 Task: Open a blank google sheet and write heading  SpendSmartAdd Dates in a column and its values below  '2023-05-01, 2023-05-03, 2023-05-05, 2023-05-10, 2023-05-15, 2023-05-20, 2023-05-25 & 2023-05-31'Add Categories in next column and its values below  Groceries, Dining Out, Transportation, Entertainment, Shopping, Utilities, Health & Miscellaneous. Add Descriptions in next column and its values below  Supermarket, Restaurant, Public Transport, Movie Tickets, Clothing Store, Internet Bill, Pharmacy & Online PurchaseAdd Amountin next column and its values below  $50, $30, $10, $20, $100, $60, $40 & $50Save page BankStmts logbookbook
Action: Mouse moved to (974, 64)
Screenshot: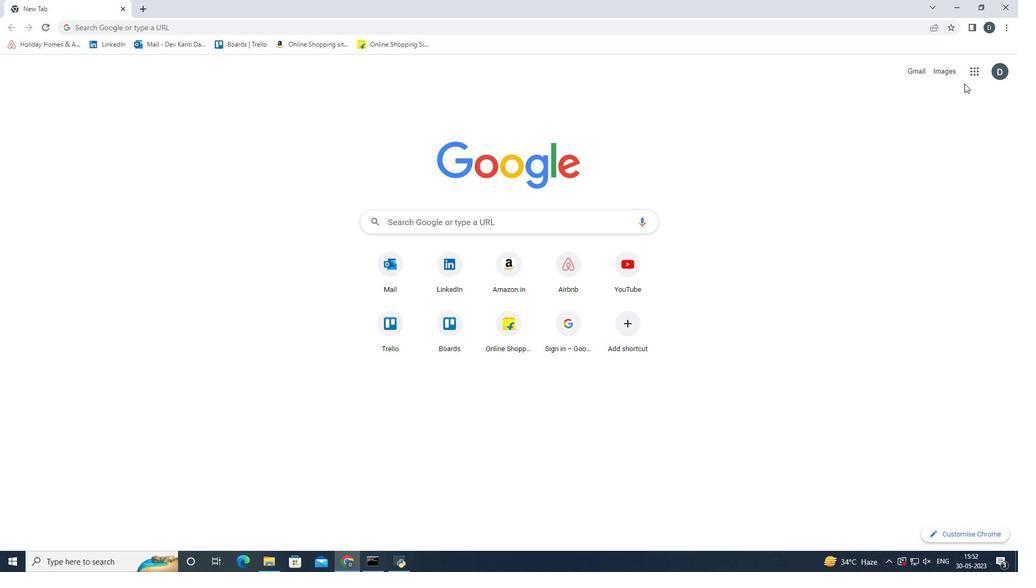 
Action: Mouse pressed left at (974, 64)
Screenshot: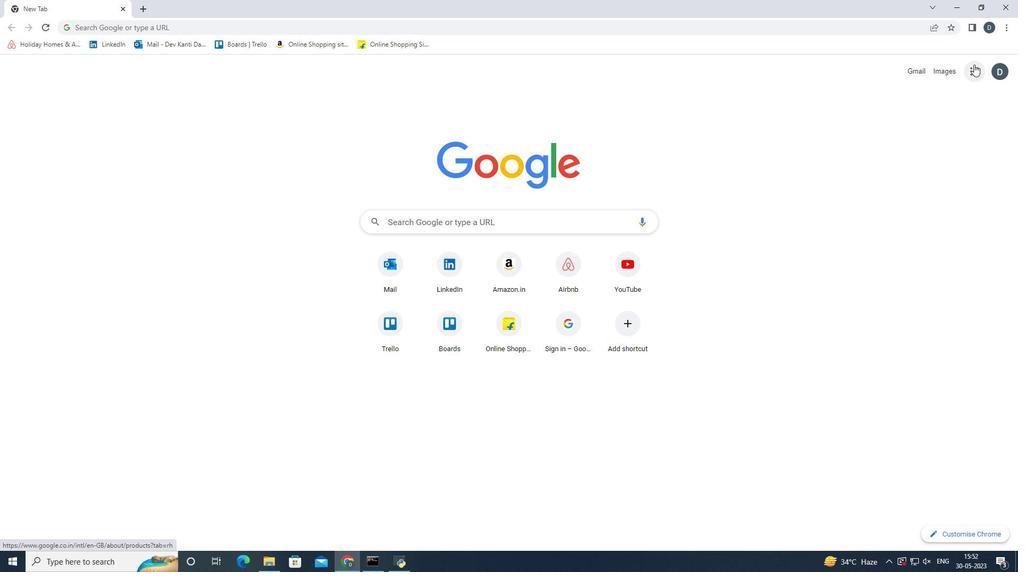 
Action: Mouse moved to (982, 197)
Screenshot: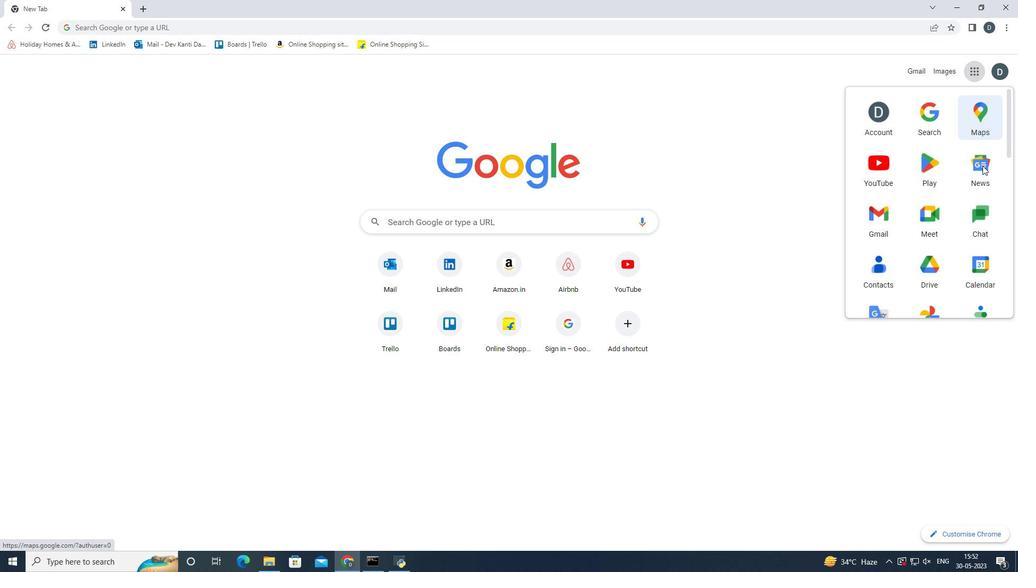 
Action: Mouse scrolled (982, 196) with delta (0, 0)
Screenshot: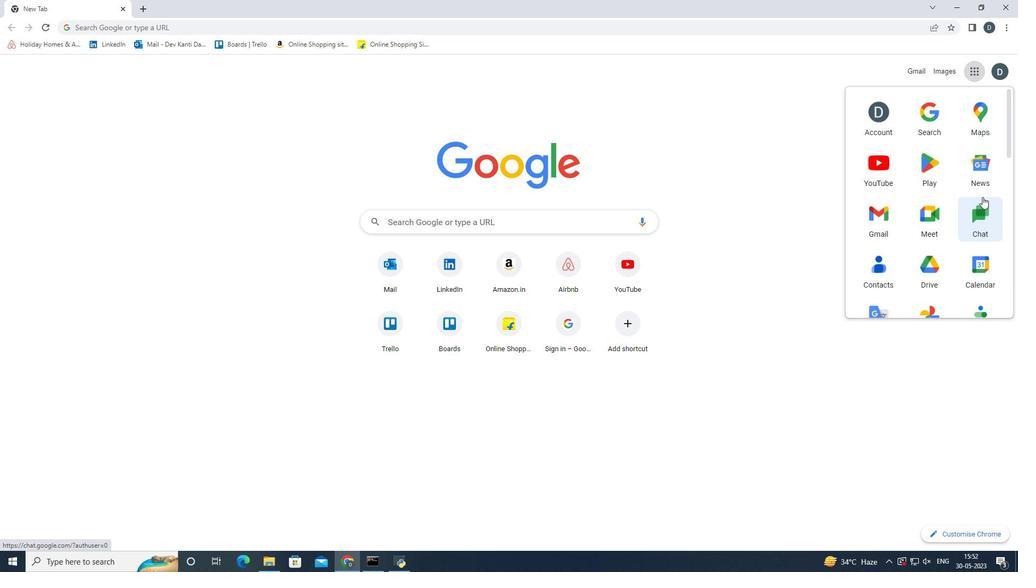 
Action: Mouse scrolled (982, 196) with delta (0, 0)
Screenshot: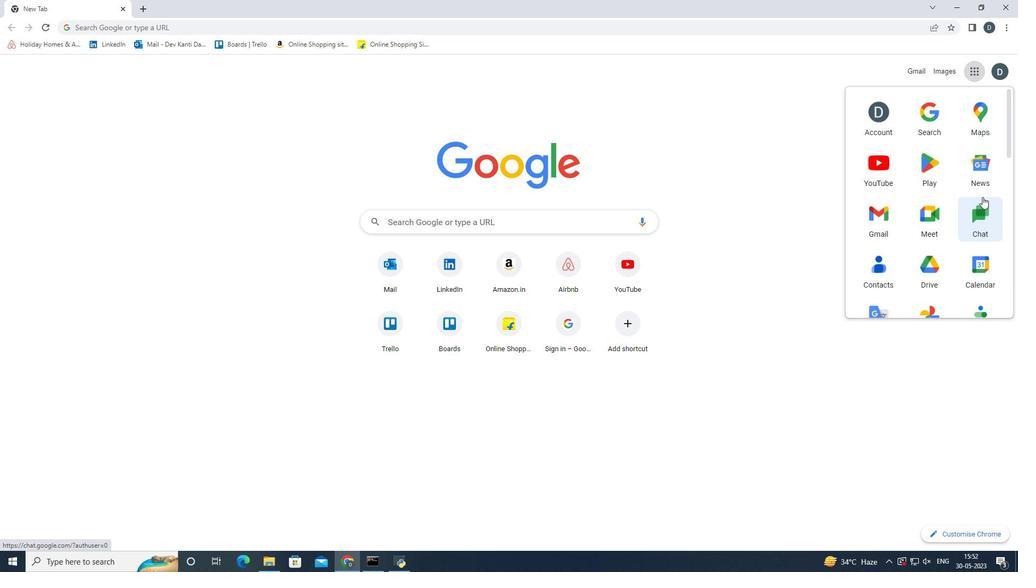 
Action: Mouse scrolled (982, 196) with delta (0, 0)
Screenshot: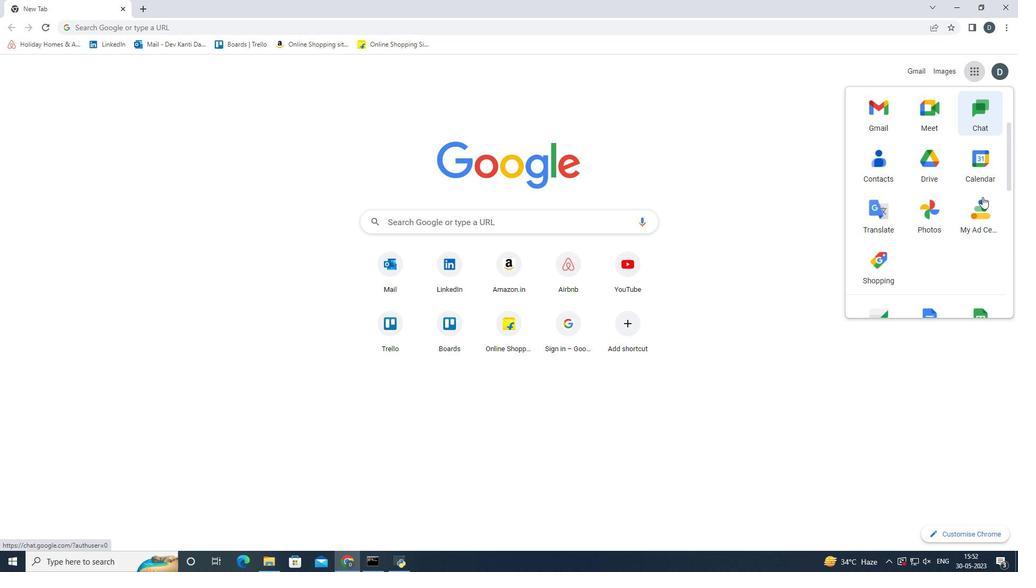 
Action: Mouse scrolled (982, 196) with delta (0, 0)
Screenshot: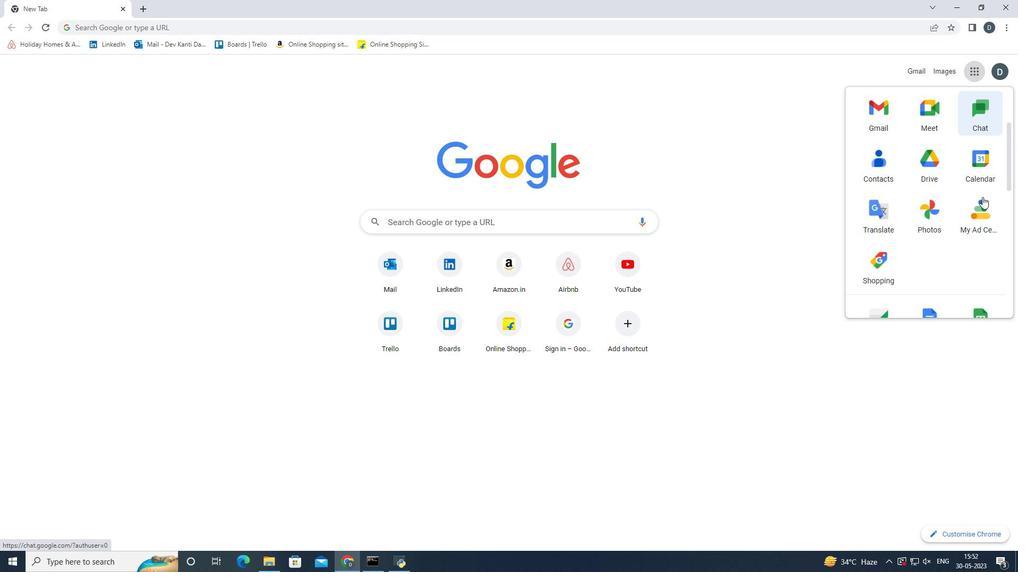 
Action: Mouse moved to (989, 212)
Screenshot: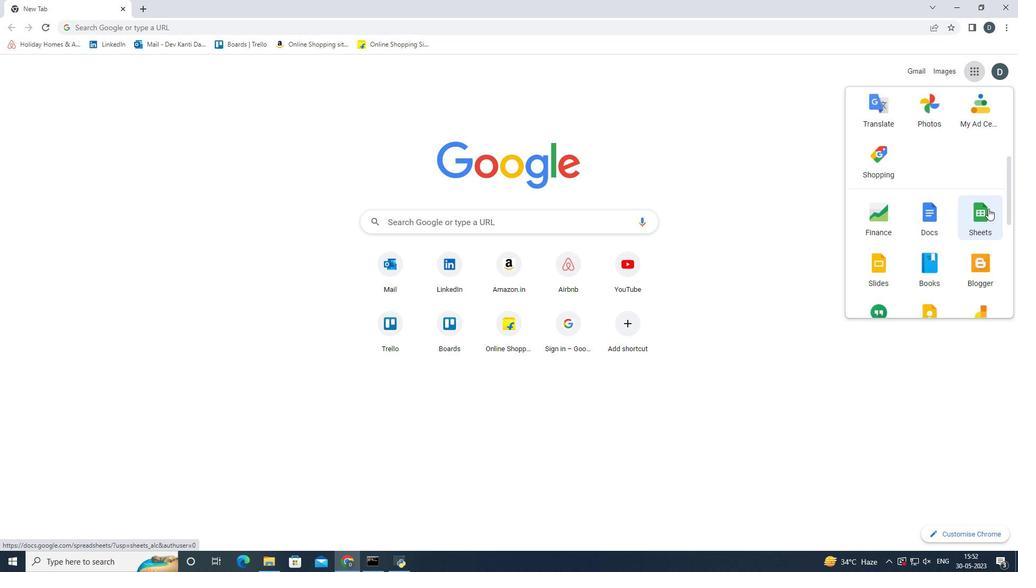 
Action: Mouse pressed left at (989, 212)
Screenshot: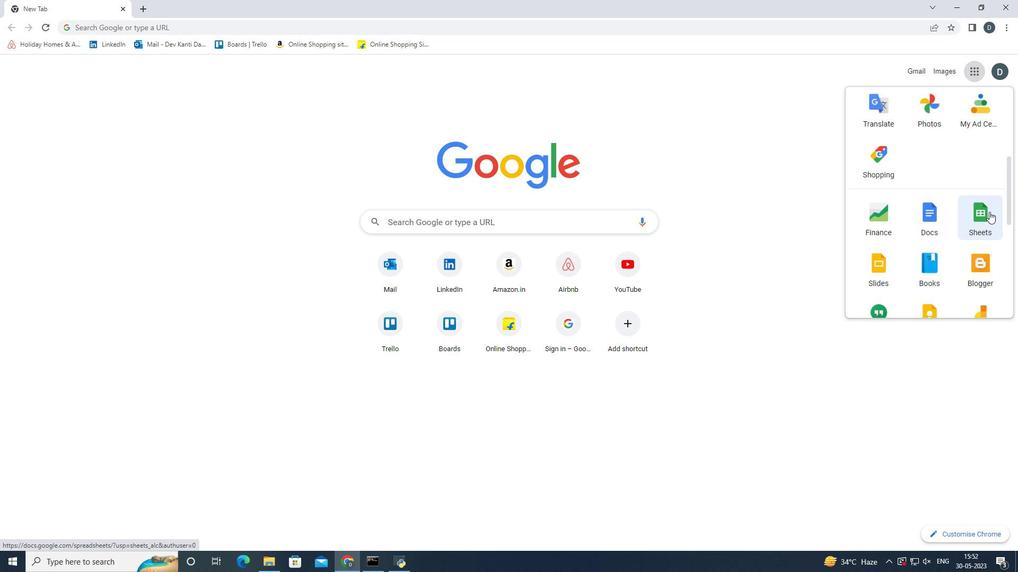 
Action: Mouse moved to (242, 152)
Screenshot: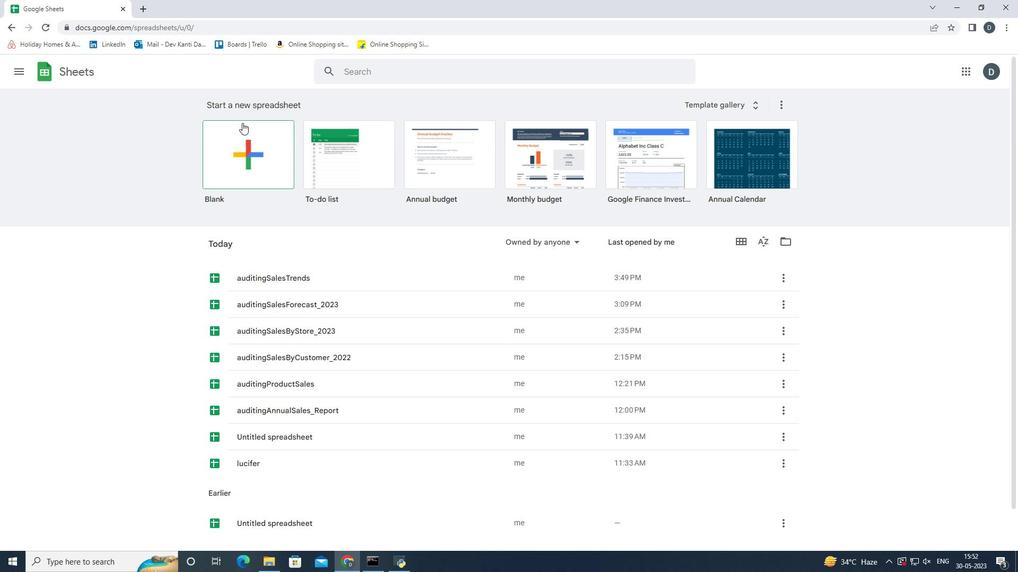 
Action: Mouse pressed left at (242, 152)
Screenshot: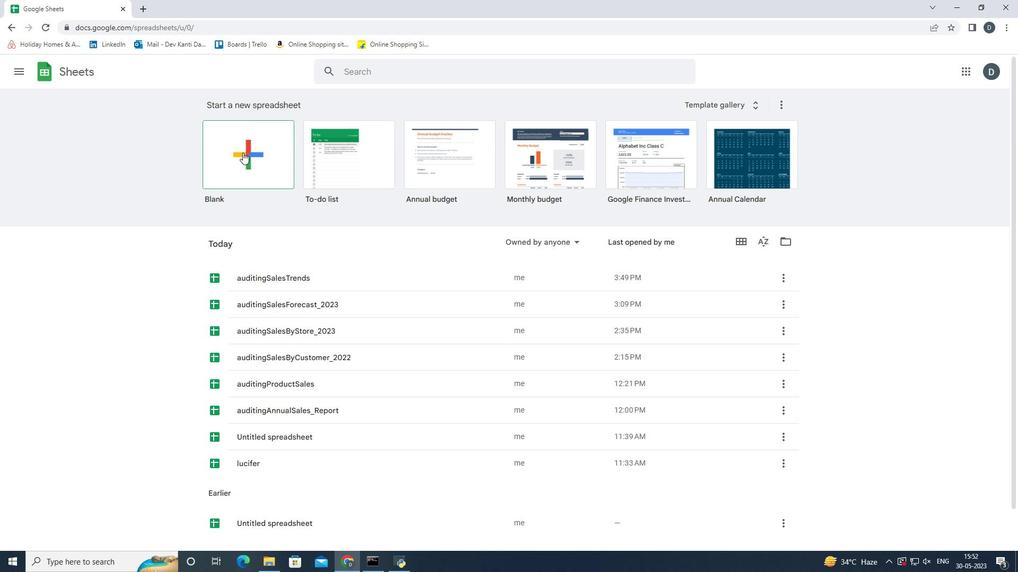 
Action: Mouse moved to (154, 163)
Screenshot: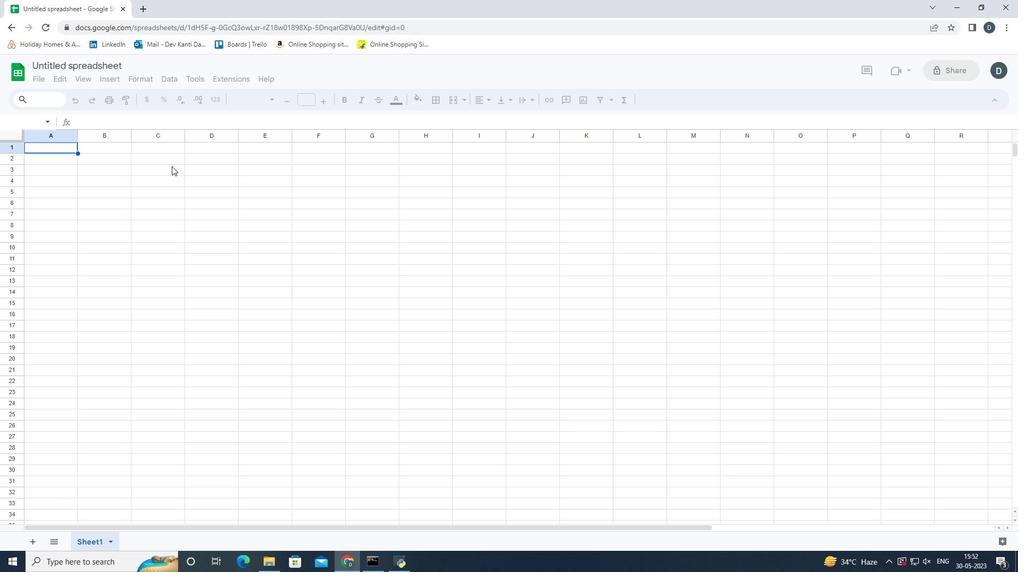 
Action: Key pressed <Key.shift>Spend<Key.shift><Key.shift><Key.shift><Key.shift><Key.shift><Key.shift><Key.shift><Key.shift><Key.shift><Key.shift><Key.shift><Key.shift><Key.shift><Key.shift><Key.shift><Key.shift>Smart<Key.space><Key.backspace><Key.enter><Key.shift>Dates<Key.enter>2023-05-01<Key.enter>2023-05-03<Key.enter>2023-05-05<Key.enter>
Screenshot: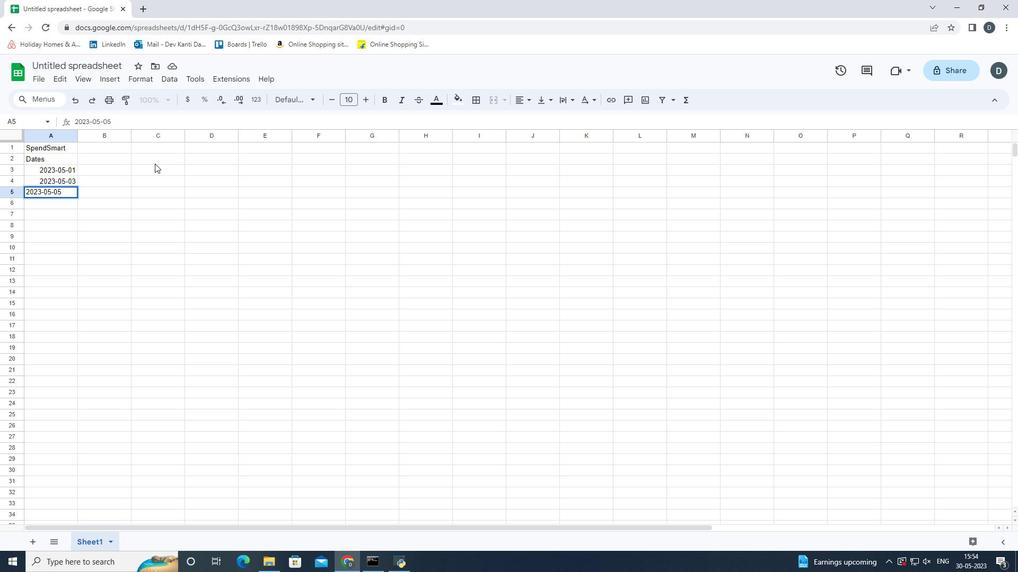 
Action: Mouse moved to (171, 151)
Screenshot: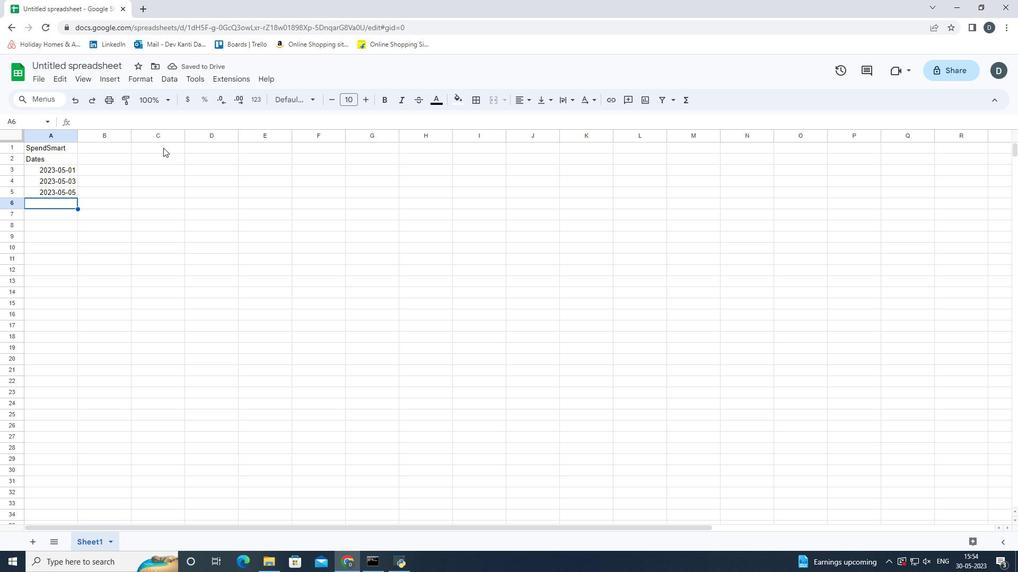 
Action: Key pressed 2023-05-10
Screenshot: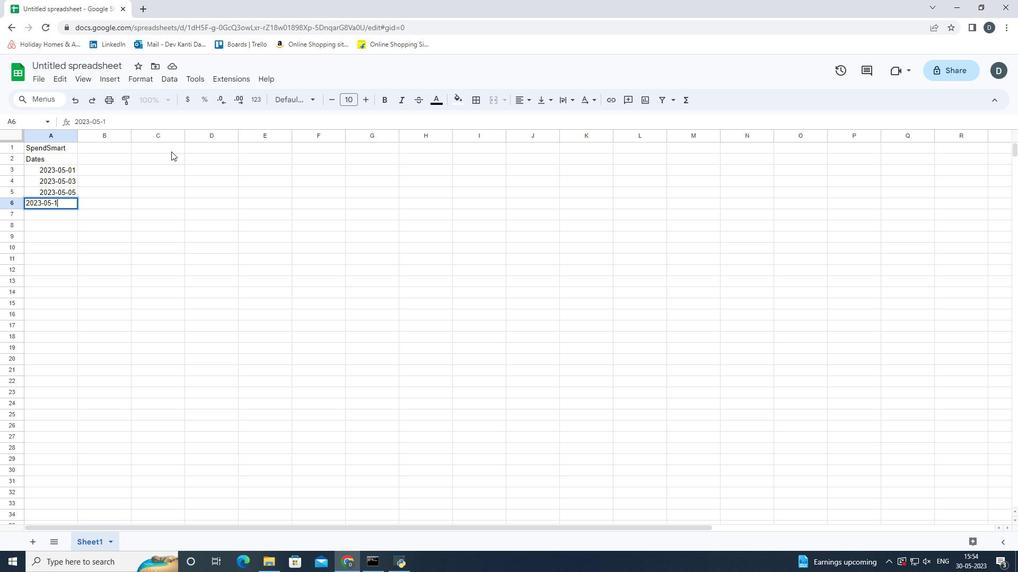 
Action: Mouse moved to (177, 171)
Screenshot: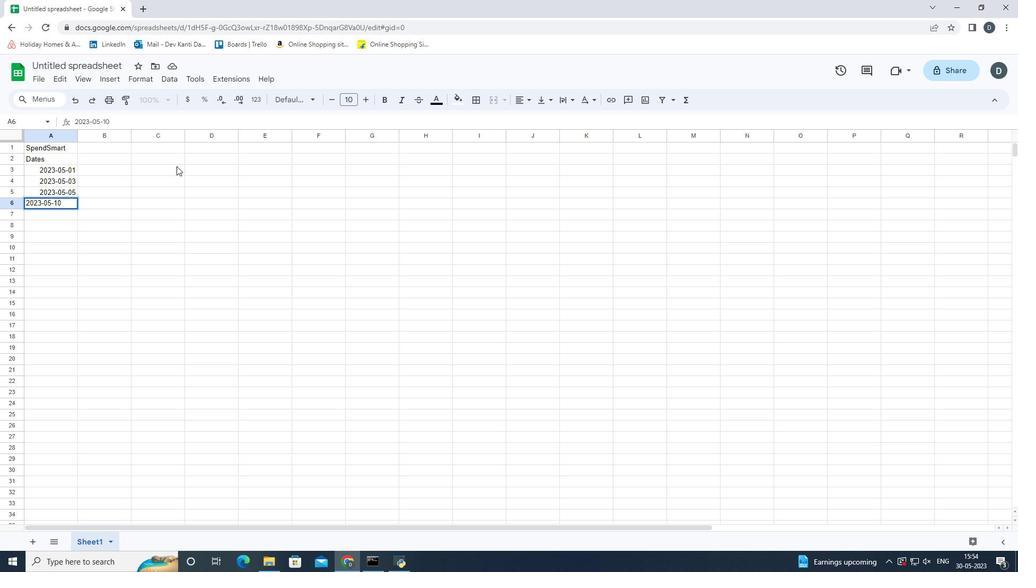 
Action: Key pressed <Key.enter>2023-05-15<Key.enter>2023-05-20<Key.enter>2023-05-25<Key.enter>2023-05-31<Key.enter>
Screenshot: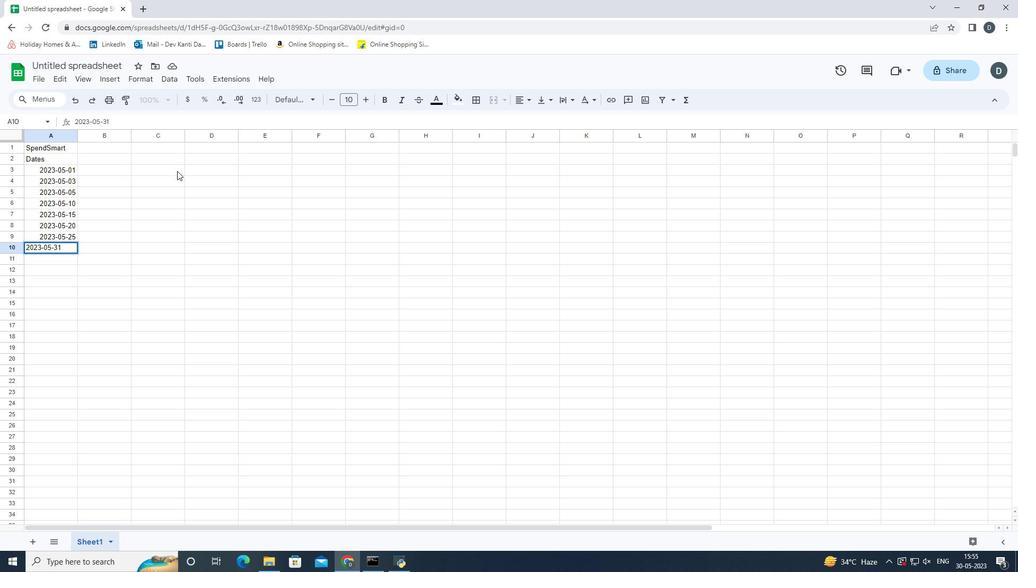 
Action: Mouse moved to (101, 167)
Screenshot: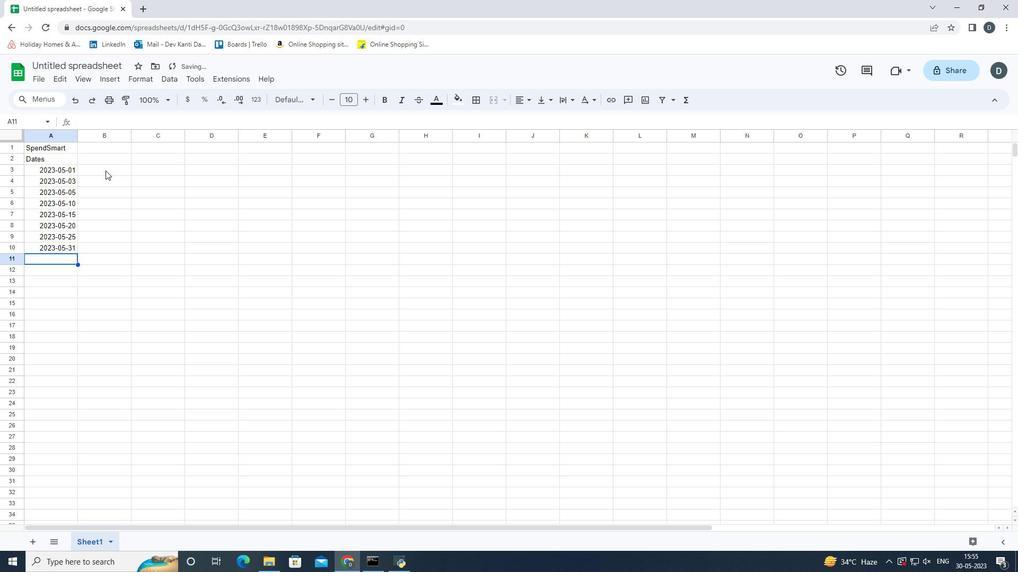 
Action: Mouse pressed left at (101, 167)
Screenshot: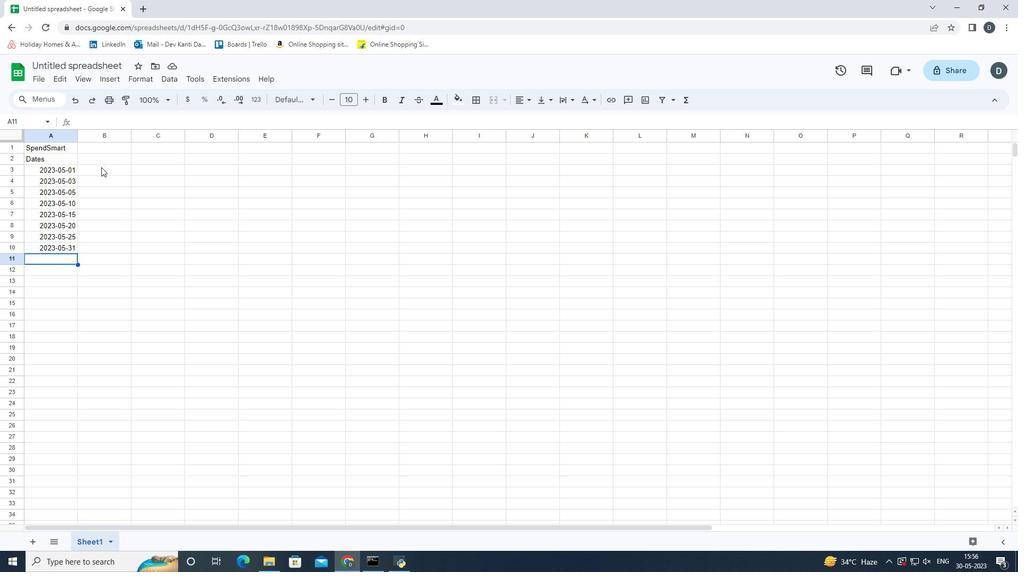 
Action: Mouse moved to (112, 160)
Screenshot: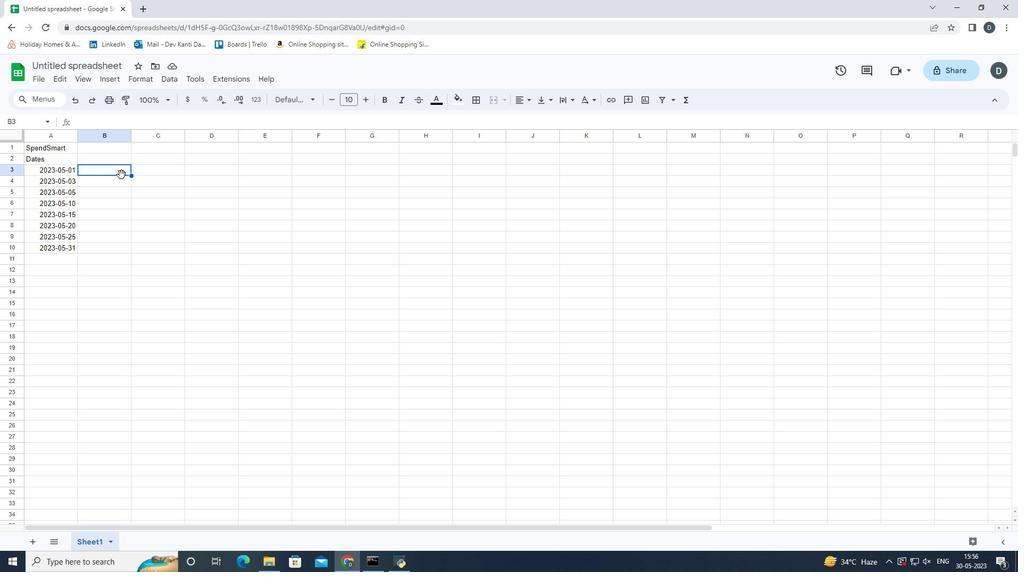 
Action: Mouse pressed left at (112, 160)
Screenshot: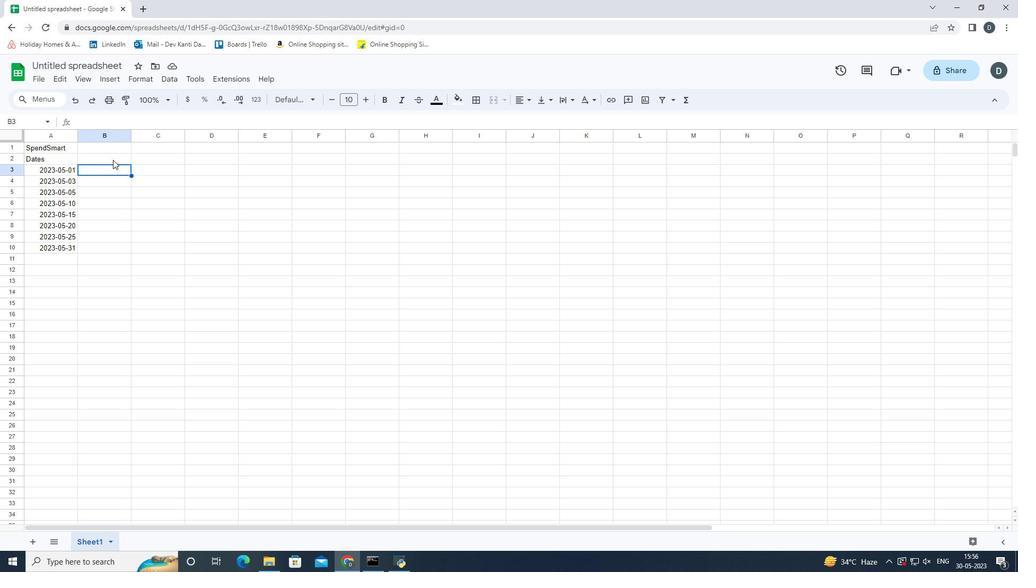 
Action: Key pressed <Key.shift>Categories<Key.enter>
Screenshot: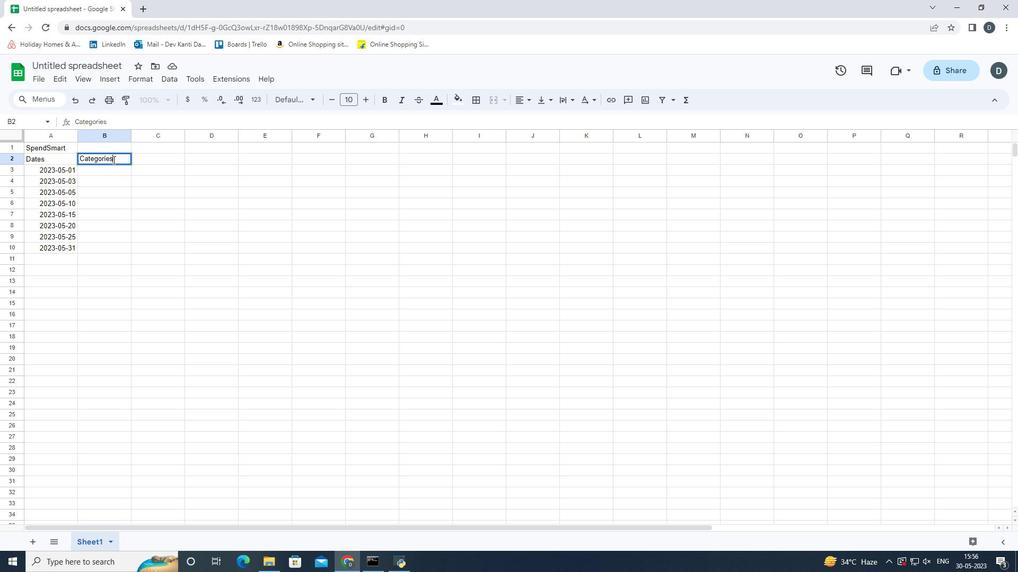 
Action: Mouse moved to (314, 199)
Screenshot: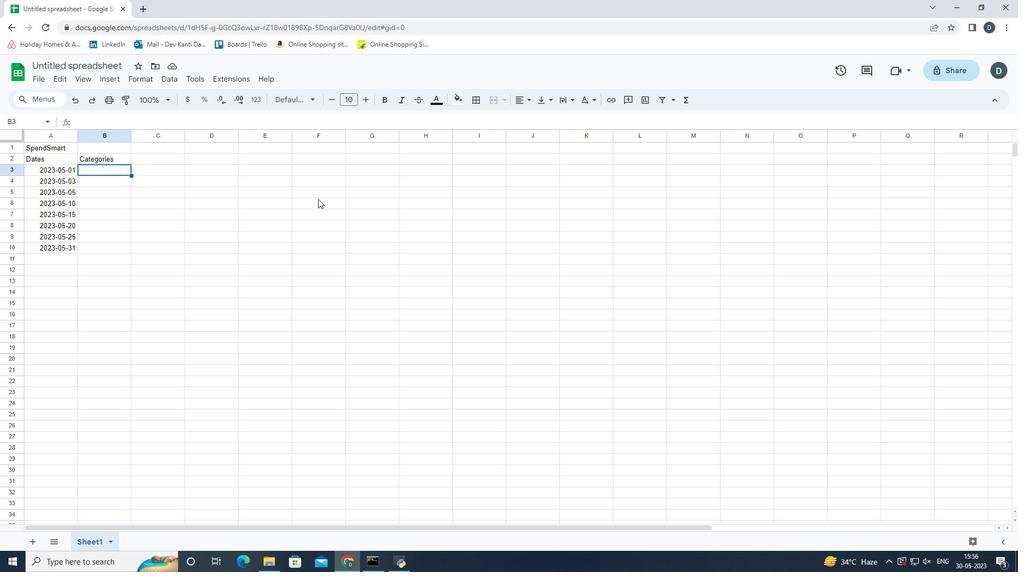 
Action: Key pressed <Key.shift><Key.shift>Groceries<Key.enter><Key.shift><Key.shift><Key.shift><Key.shift><Key.shift><Key.shift><Key.shift><Key.shift><Key.shift><Key.shift><Key.shift><Key.shift><Key.shift><Key.shift><Key.shift><Key.shift><Key.shift><Key.shift><Key.shift><Key.shift><Key.shift><Key.shift><Key.shift><Key.shift><Key.shift><Key.shift><Key.shift><Key.shift><Key.shift><Key.shift><Key.shift><Key.shift><Key.shift><Key.shift><Key.shift><Key.shift><Key.shift>Dining<Key.space><Key.shift_r><Key.shift_r><Key.shift_r><Key.shift_r><Key.shift_r><Key.shift_r><Key.shift_r><Key.shift_r><Key.shift_r><Key.shift_r><Key.shift_r><Key.shift_r><Key.shift_r>Out<Key.enter><Key.shift><Key.shift><Key.shift><Key.shift><Key.shift><Key.shift>Transportation<Key.enter><Key.shift>Entertainment<Key.enter><Key.shift>Shopping<Key.enter><Key.shift><Key.shift><Key.shift><Key.shift><Key.shift><Key.shift><Key.shift><Key.shift><Key.shift><Key.shift><Key.shift><Key.shift><Key.shift><Key.shift>Utilities<Key.enter><Key.shift><Key.shift><Key.shift><Key.shift><Key.shift><Key.shift><Key.shift><Key.shift><Key.shift><Key.shift><Key.shift><Key.shift><Key.shift><Key.shift><Key.shift><Key.shift><Key.shift><Key.shift><Key.shift><Key.shift>Health<Key.enter><Key.shift><Key.shift>Miscellaneous<Key.right><Key.left><Key.right><Key.up><Key.up><Key.up><Key.up><Key.up><Key.up><Key.up><Key.up><Key.down><Key.up><Key.shift>Description<Key.enter>
Screenshot: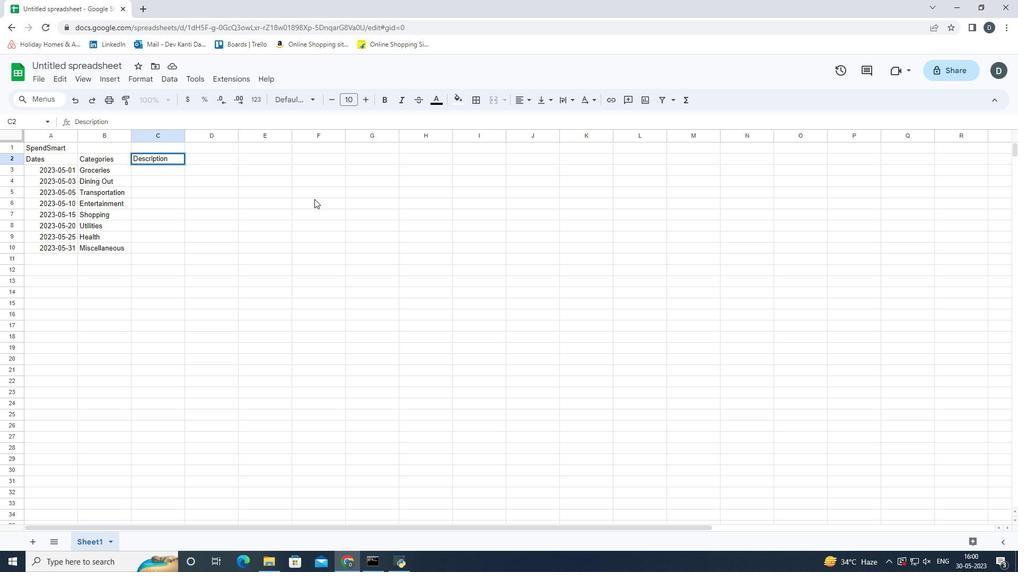 
Action: Mouse moved to (303, 232)
Screenshot: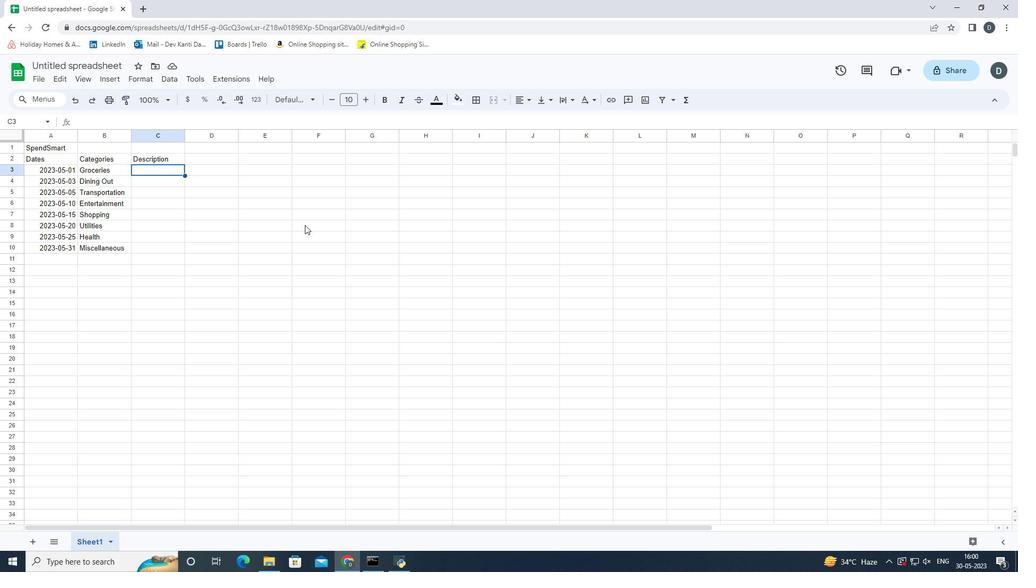 
Action: Key pressed <Key.shift>Supermarket<Key.enter><Key.shift><Key.shift><Key.shift><Key.shift><Key.shift><Key.shift><Key.shift><Key.shift>Resturant<Key.enter><Key.shift_r>Public<Key.space><Key.shift>Transport<Key.enter><Key.shift_r><Key.shift_r><Key.shift_r><Key.shift_r><Key.shift_r><Key.shift_r><Key.shift_r>Movie<Key.space><Key.shift>Tickets<Key.enter><Key.shift>Clothing<Key.enter>
Screenshot: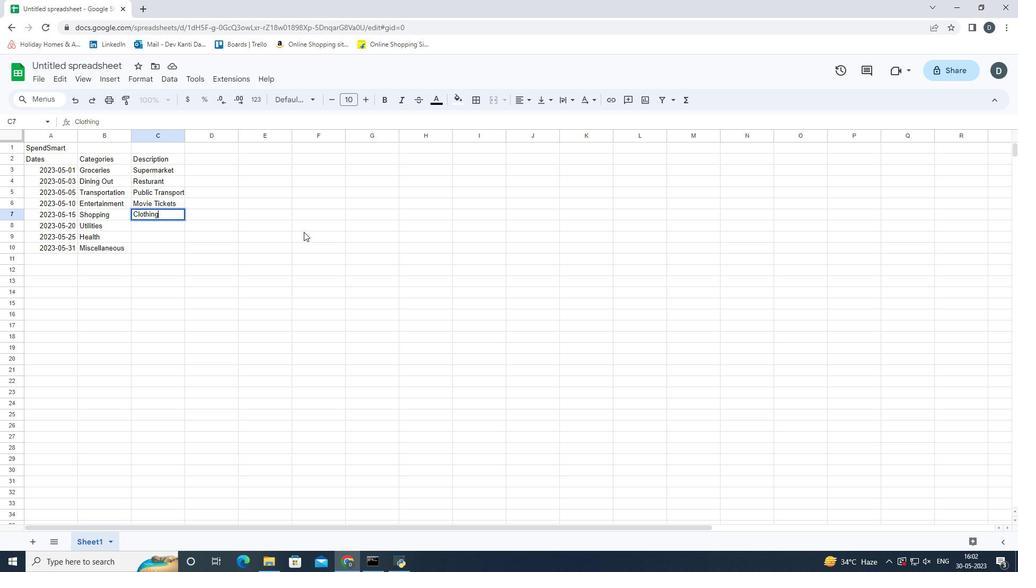 
Action: Mouse moved to (172, 215)
Screenshot: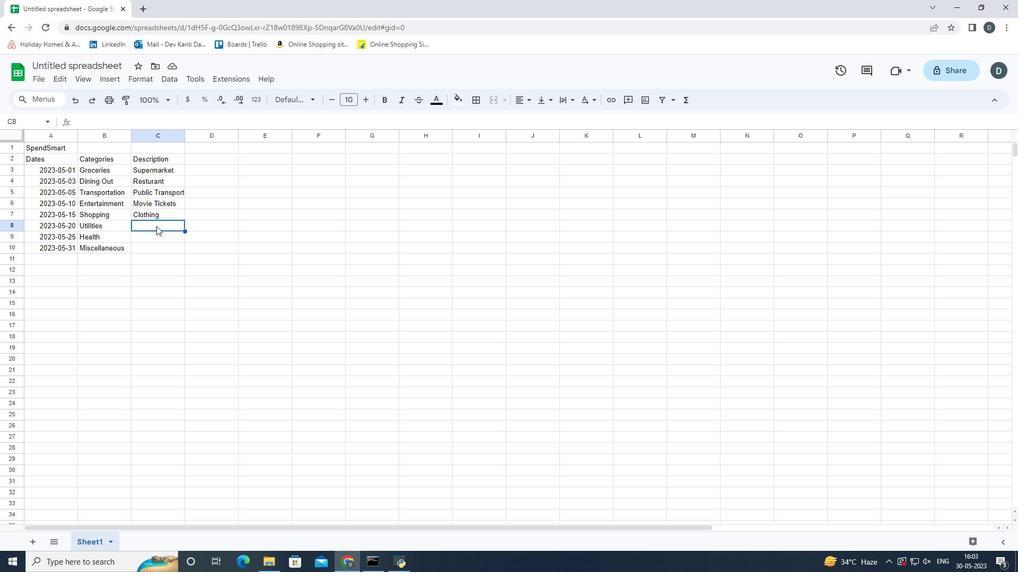 
Action: Mouse pressed left at (172, 215)
Screenshot: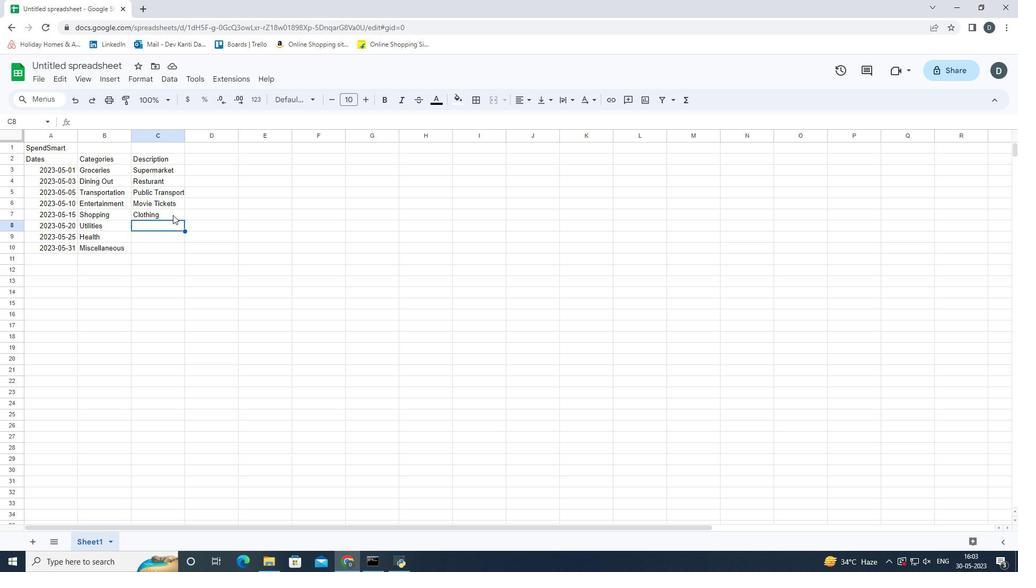 
Action: Mouse pressed left at (172, 215)
Screenshot: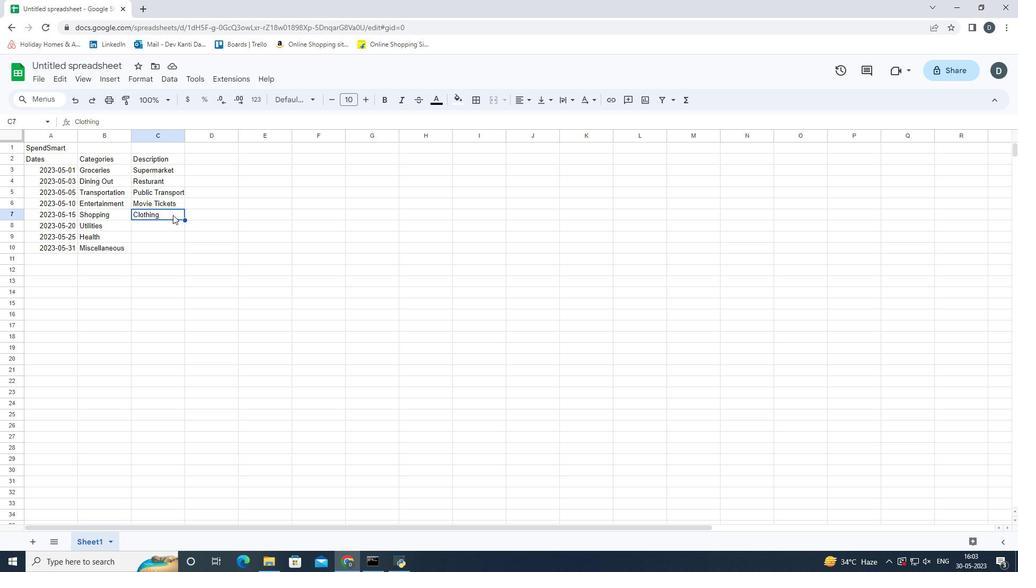 
Action: Key pressed <Key.space><Key.shift>Store<Key.enter>
Screenshot: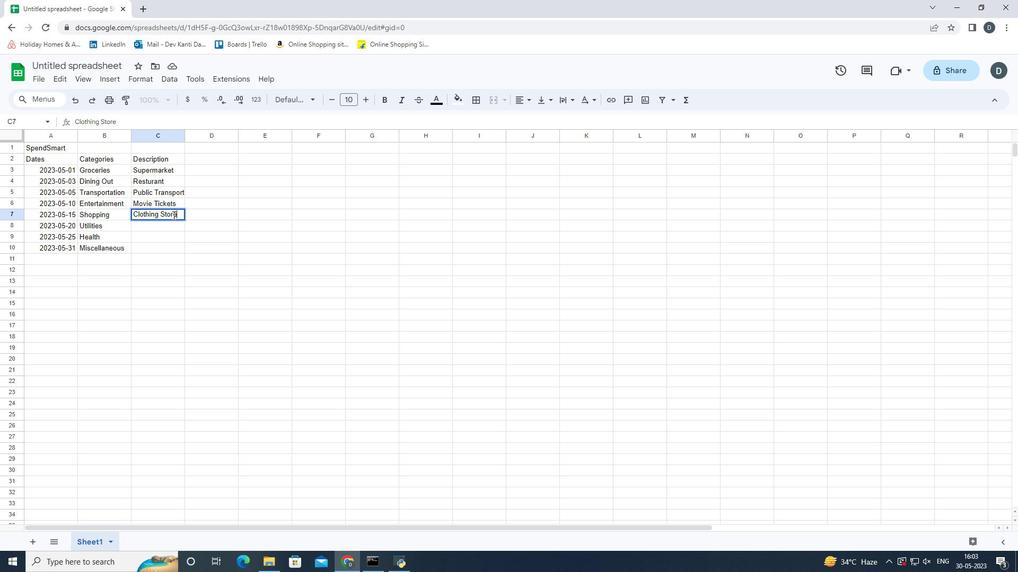
Action: Mouse moved to (377, 240)
Screenshot: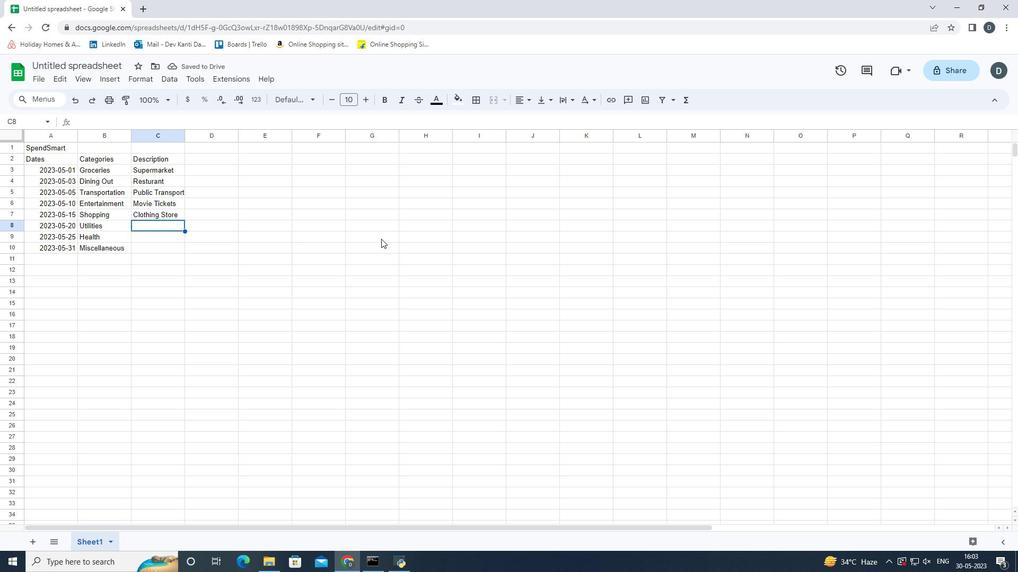 
Action: Key pressed <Key.shift><Key.shift><Key.shift>Internet<Key.space><Key.shift>Bill<Key.enter><Key.shift><Key.shift><Key.shift><Key.shift><Key.shift>Pharmacy<Key.space><Key.shift><Key.shift><Key.shift><Key.shift><Key.shift><Key.shift><Key.shift><Key.shift><Key.shift><Key.shift><Key.shift><Key.shift><Key.shift><Key.shift><Key.shift><Key.shift><Key.shift><Key.shift><Key.shift><Key.shift><Key.shift><Key.shift><Key.shift><Key.shift><Key.shift><Key.shift><Key.shift><Key.shift><Key.shift><Key.shift><Key.shift><Key.shift><Key.shift><Key.shift><Key.shift><Key.shift><Key.shift><Key.shift><Key.shift><Key.shift><Key.shift><Key.shift><Key.shift><Key.shift><Key.shift><Key.shift><Key.shift><Key.shift><Key.shift><Key.shift><Key.shift><Key.shift><Key.shift><Key.shift><Key.shift><Key.shift><Key.shift><Key.shift><Key.shift>&<Key.space><Key.shift>Online<Key.space><Key.space><Key.backspace><Key.shift>Purchase<Key.down><Key.up>
Screenshot: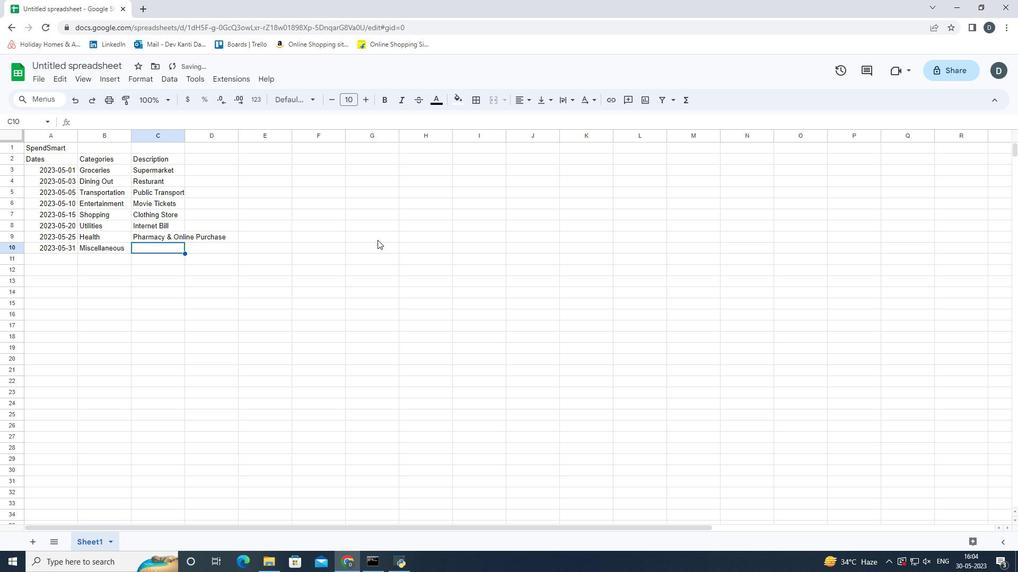 
Action: Mouse moved to (177, 237)
Screenshot: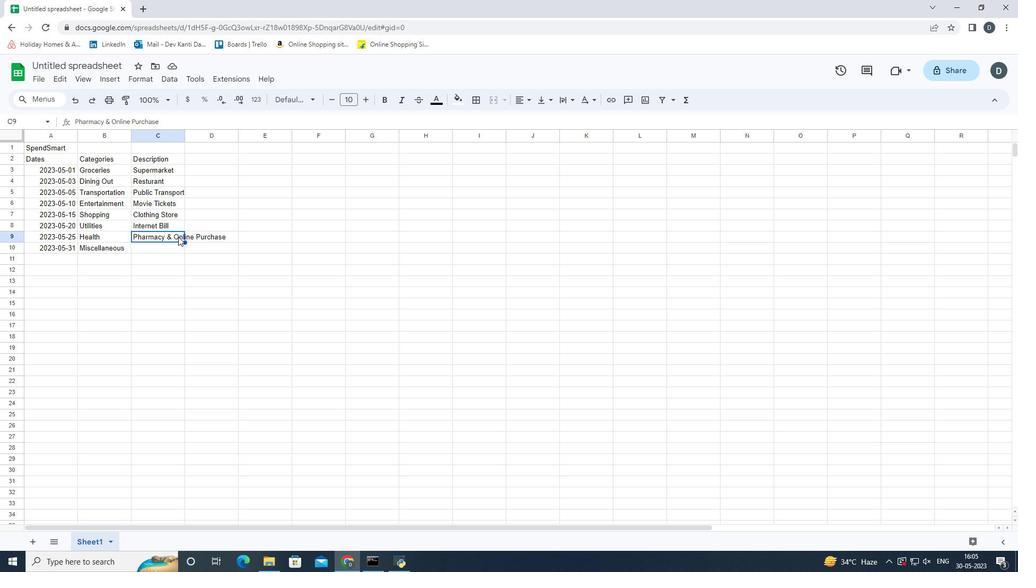 
Action: Mouse pressed left at (177, 237)
Screenshot: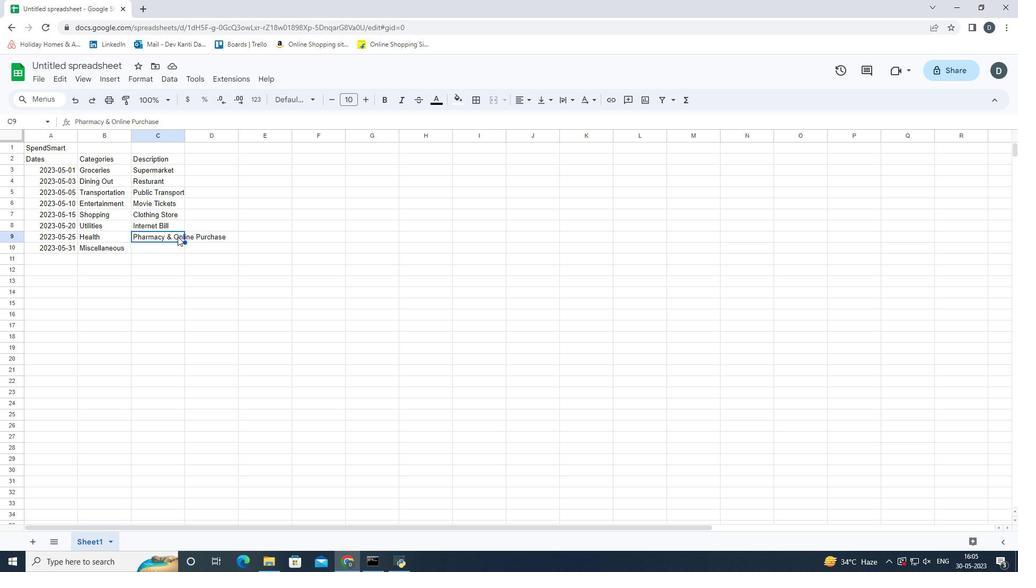 
Action: Mouse pressed left at (177, 237)
Screenshot: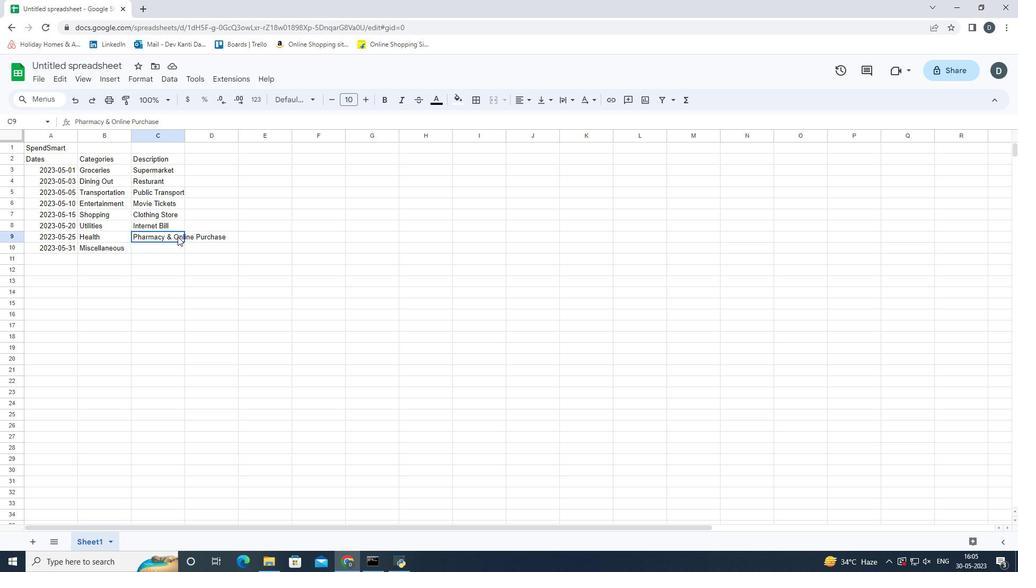 
Action: Mouse moved to (215, 237)
Screenshot: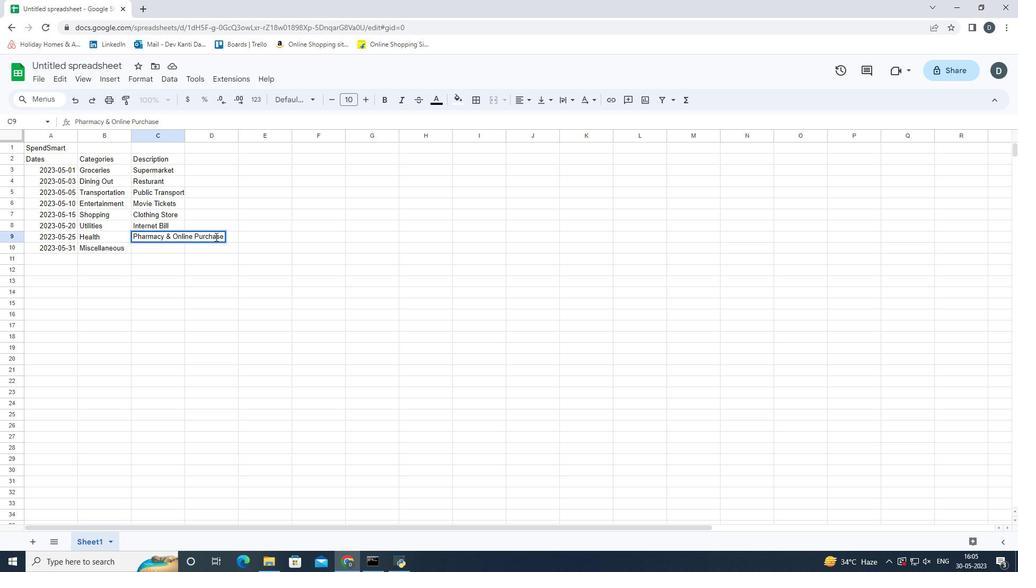 
Action: Key pressed <Key.backspace><Key.backspace><Key.backspace><Key.backspace><Key.backspace><Key.backspace><Key.backspace><Key.backspace><Key.backspace><Key.backspace><Key.backspace><Key.backspace><Key.backspace><Key.backspace><Key.backspace><Key.backspace><Key.backspace>
Screenshot: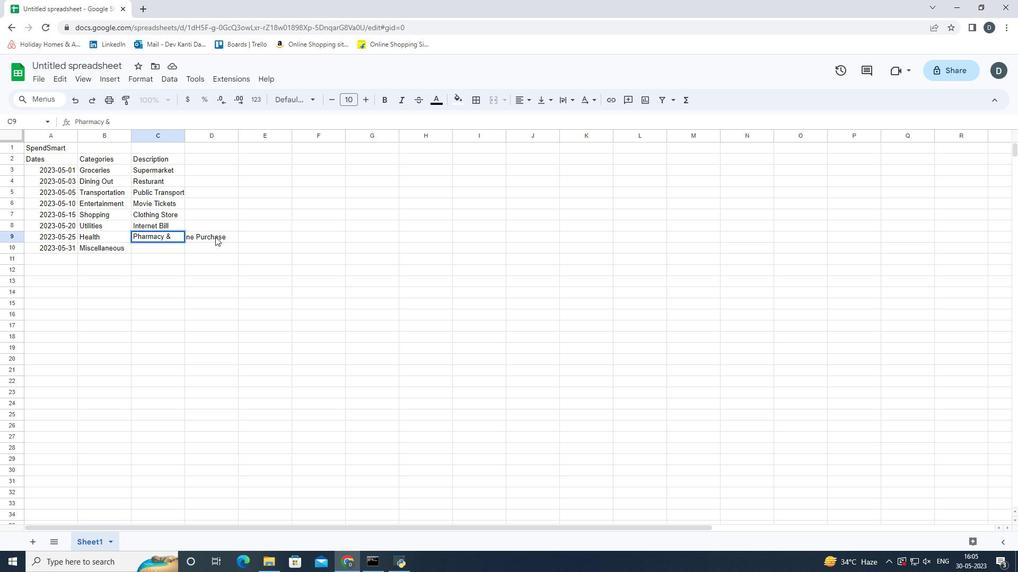 
Action: Mouse moved to (206, 238)
Screenshot: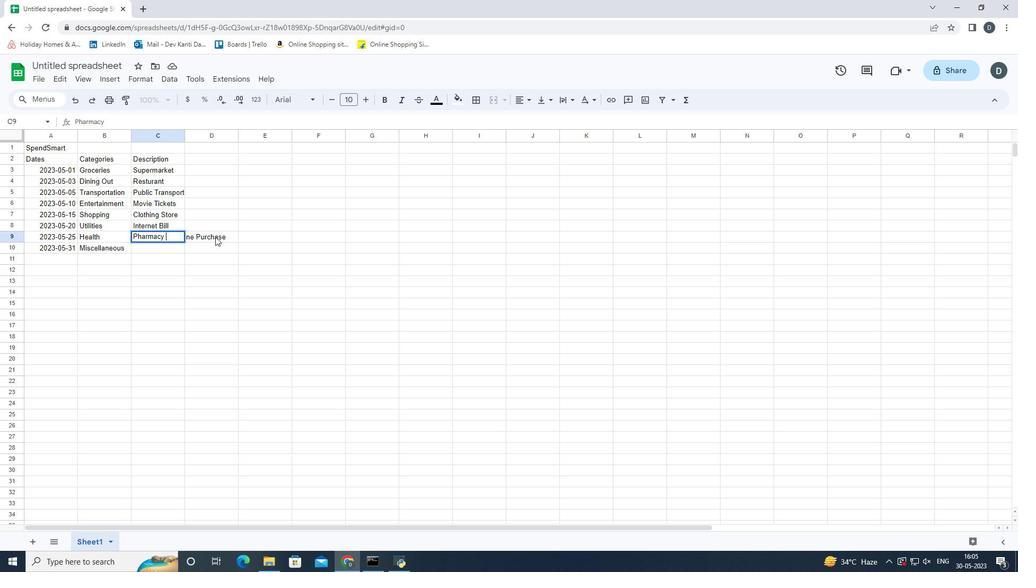 
Action: Key pressed <Key.backspace><Key.enter><Key.shift>Online<Key.space><Key.shift_r><Key.shift_r><Key.shift_r><Key.shift_r><Key.shift_r><Key.shift_r><Key.shift_r><Key.shift_r><Key.shift_r><Key.shift_r>Purchase<Key.right><Key.up><Key.up><Key.up><Key.up><Key.up><Key.up><Key.up><Key.up>
Screenshot: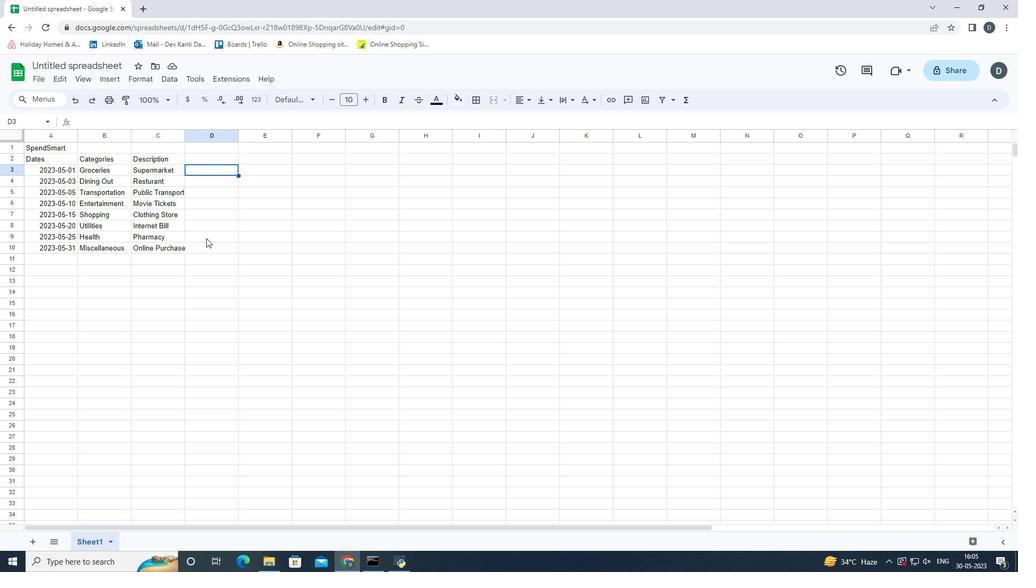 
Action: Mouse moved to (187, 136)
Screenshot: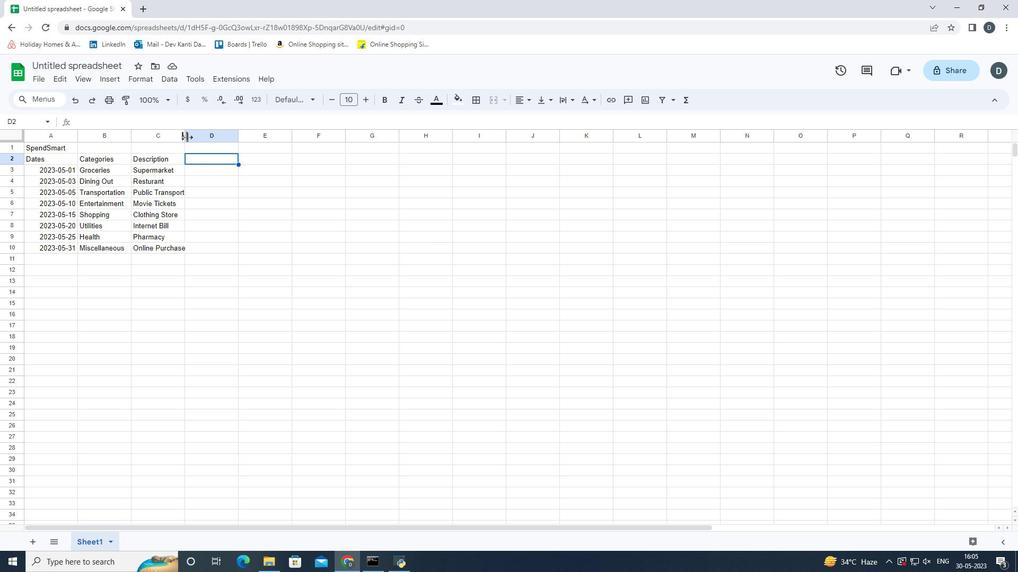 
Action: Mouse pressed left at (187, 136)
Screenshot: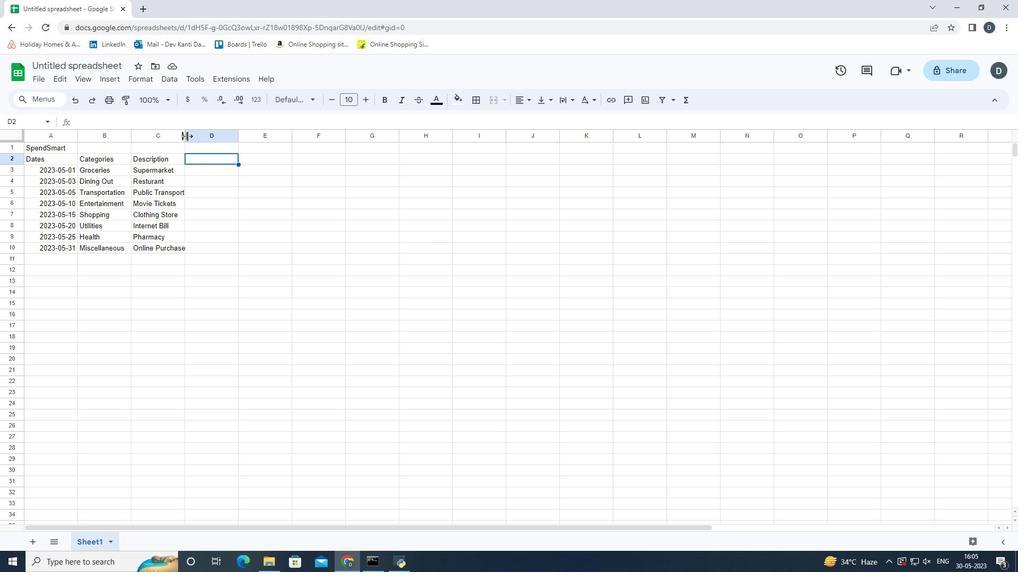 
Action: Mouse moved to (241, 199)
Screenshot: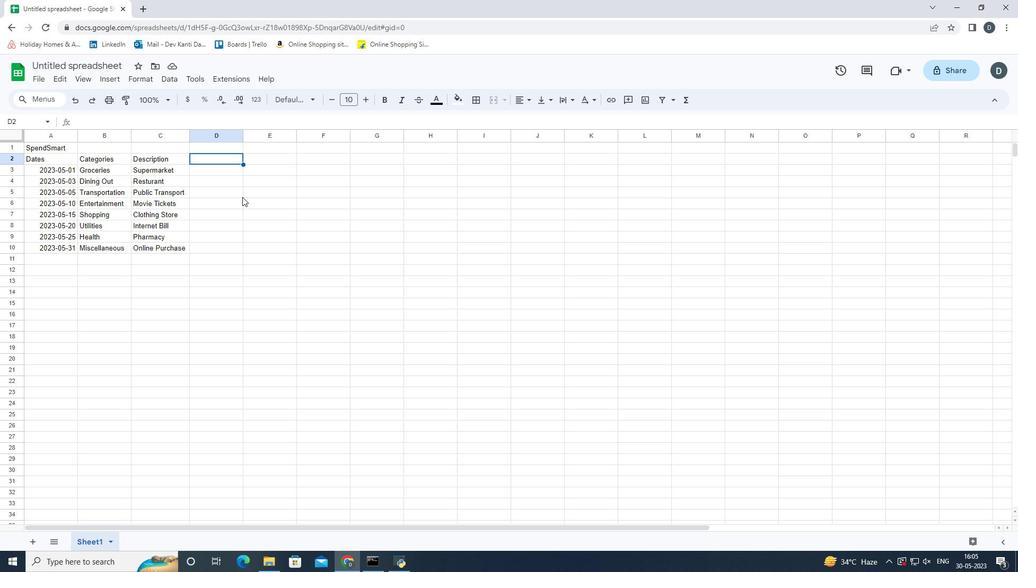 
Action: Key pressed <Key.shift><Key.shift><Key.shift><Key.shift><Key.shift><Key.shift><Key.shift><Key.shift><Key.shift><Key.shift><Key.shift><Key.shift><Key.shift><Key.shift><Key.shift><Key.shift><Key.shift><Key.shift><Key.shift><Key.shift><Key.shift><Key.shift><Key.shift><Key.shift><Key.shift><Key.shift><Key.shift><Key.shift><Key.shift><Key.shift><Key.shift><Key.shift>Amount<Key.enter><Key.shift>$50<Key.enter><Key.shift><Key.shift><Key.shift><Key.shift><Key.shift><Key.shift><Key.shift><Key.shift><Key.shift><Key.shift><Key.shift><Key.shift><Key.shift><Key.shift><Key.shift><Key.shift><Key.shift><Key.shift><Key.shift><Key.shift><Key.shift><Key.shift><Key.shift><Key.shift><Key.shift><Key.shift><Key.shift><Key.shift><Key.shift>$30<Key.enter><Key.shift><Key.shift><Key.shift><Key.shift><Key.shift><Key.shift><Key.shift><Key.shift><Key.shift><Key.shift><Key.shift><Key.shift><Key.shift><Key.shift><Key.shift><Key.shift><Key.shift><Key.shift><Key.shift><Key.shift><Key.shift><Key.shift><Key.shift>$10<Key.enter><Key.shift><Key.shift><Key.shift><Key.shift><Key.shift><Key.shift><Key.shift><Key.shift><Key.shift><Key.shift><Key.shift><Key.shift><Key.shift>$20<Key.enter><Key.shift><Key.shift><Key.shift><Key.shift><Key.shift><Key.shift><Key.shift><Key.shift><Key.shift><Key.shift><Key.shift><Key.shift><Key.shift><Key.shift><Key.shift><Key.shift>$100<Key.enter><Key.shift><Key.shift><Key.shift><Key.shift><Key.shift><Key.shift><Key.shift><Key.shift><Key.shift>$60<Key.enter><Key.shift><Key.shift><Key.shift><Key.shift><Key.shift><Key.shift><Key.shift><Key.shift><Key.shift><Key.shift><Key.shift><Key.shift><Key.shift><Key.shift><Key.shift>$40<Key.enter><Key.shift><Key.shift><Key.shift><Key.shift><Key.shift><Key.shift><Key.shift><Key.shift><Key.shift><Key.shift><Key.shift><Key.shift><Key.shift><Key.shift><Key.shift><Key.shift><Key.shift><Key.shift><Key.shift><Key.shift><Key.shift><Key.shift><Key.shift><Key.shift><Key.shift><Key.shift><Key.shift>$50<Key.right><Key.left>
Screenshot: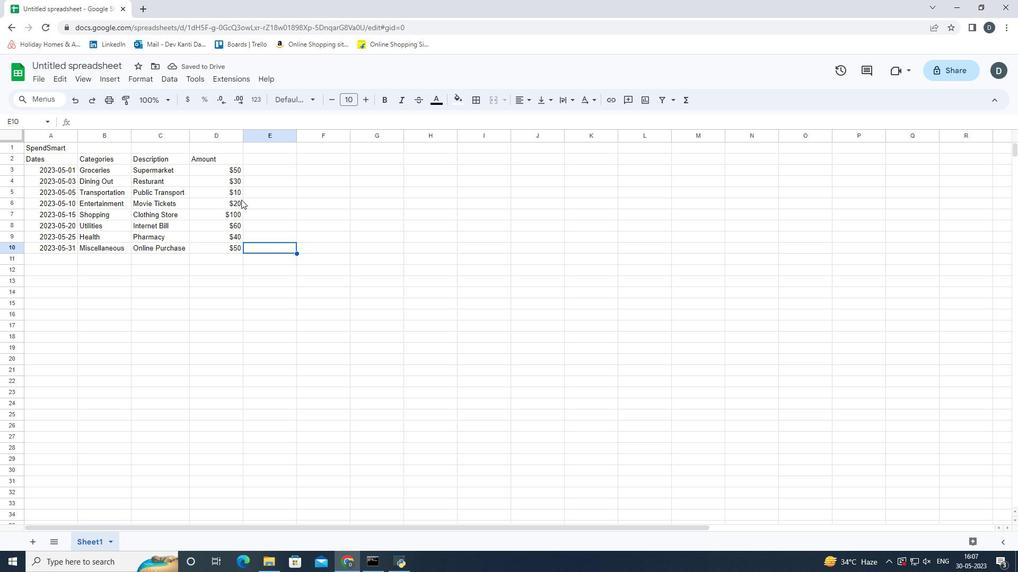 
Action: Mouse moved to (38, 74)
Screenshot: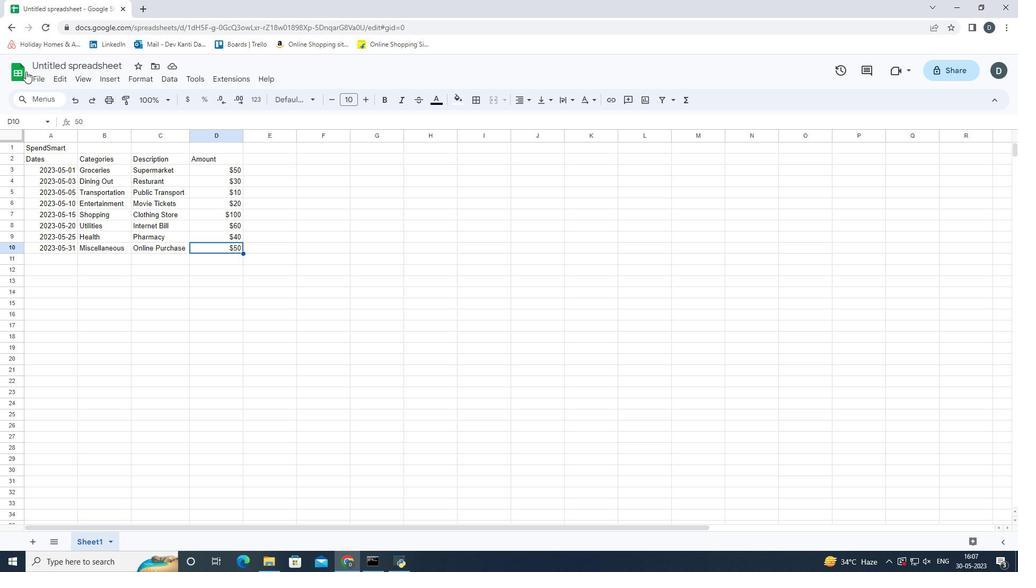 
Action: Mouse pressed left at (38, 74)
Screenshot: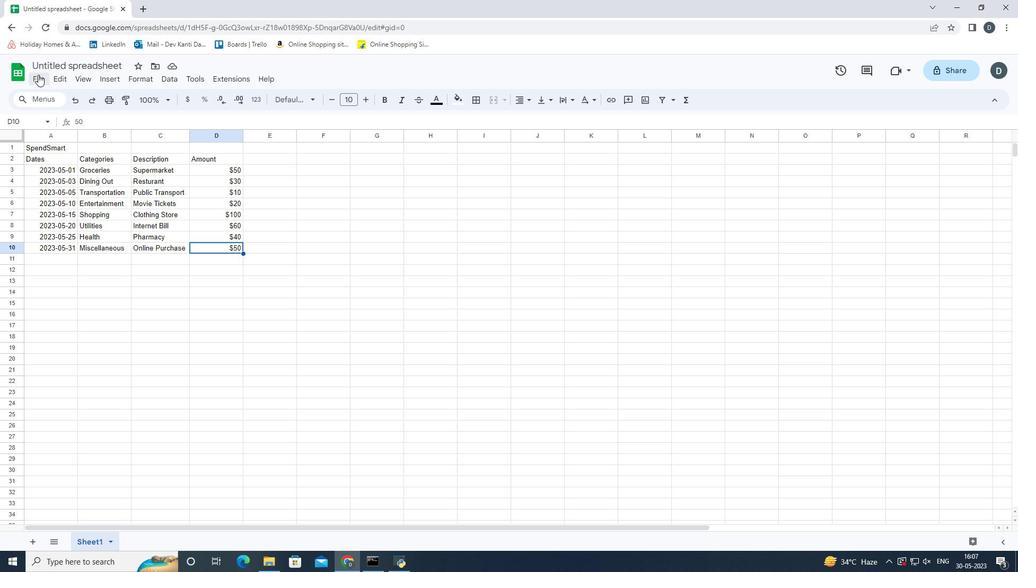 
Action: Mouse moved to (114, 236)
Screenshot: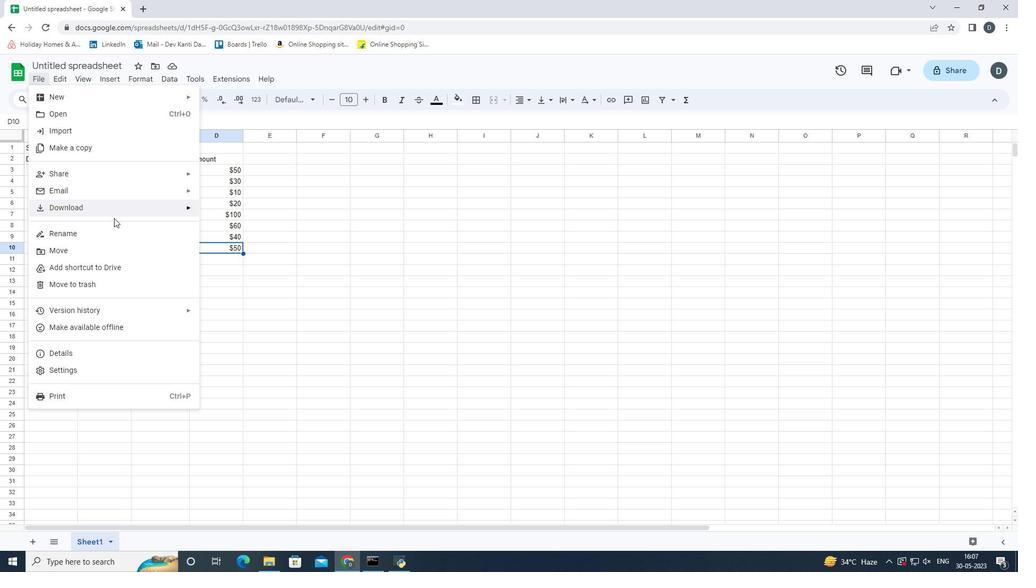 
Action: Mouse pressed left at (114, 236)
Screenshot: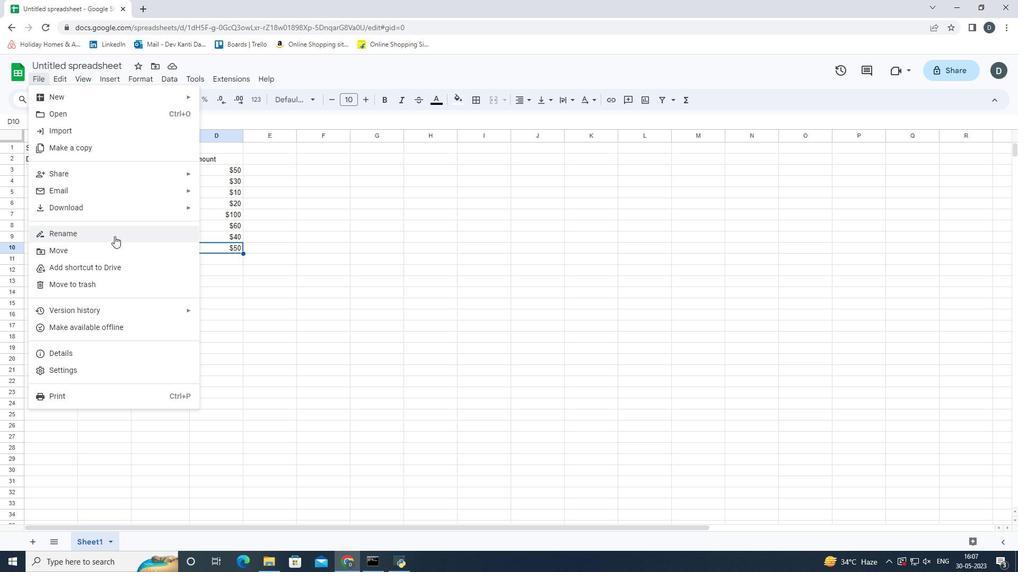 
Action: Mouse moved to (322, 258)
Screenshot: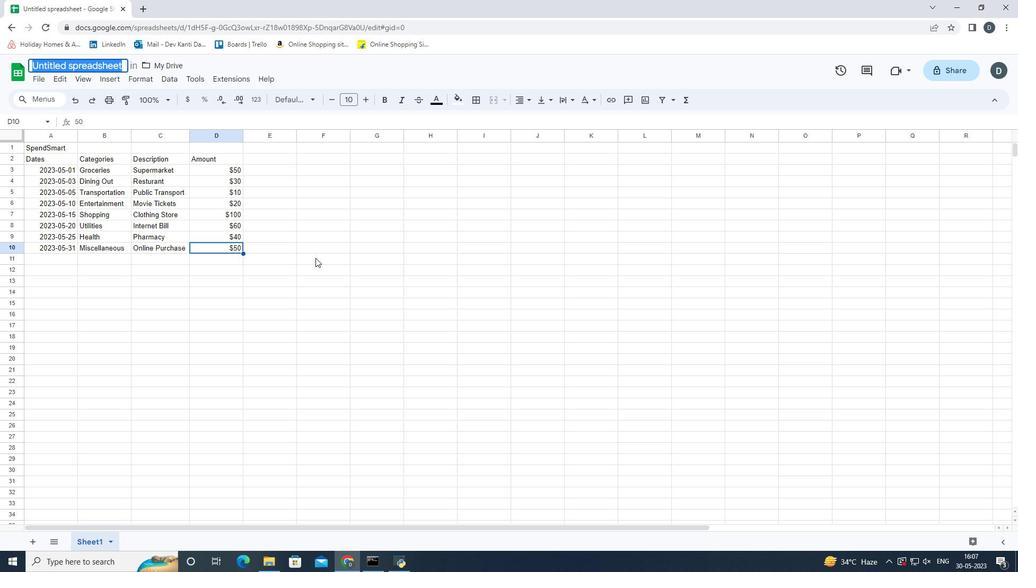 
Action: Key pressed <Key.shift><Key.shift><Key.shift><Key.shift><Key.shift><Key.shift><Key.shift><Key.shift><Key.shift><Key.shift>Bank<Key.shift><Key.shift>Stmts<Key.space><Key.space><Key.backspace><Key.shift><Key.shift><Key.shift><Key.shift><Key.shift><Key.shift>Logbookbook<Key.enter>
Screenshot: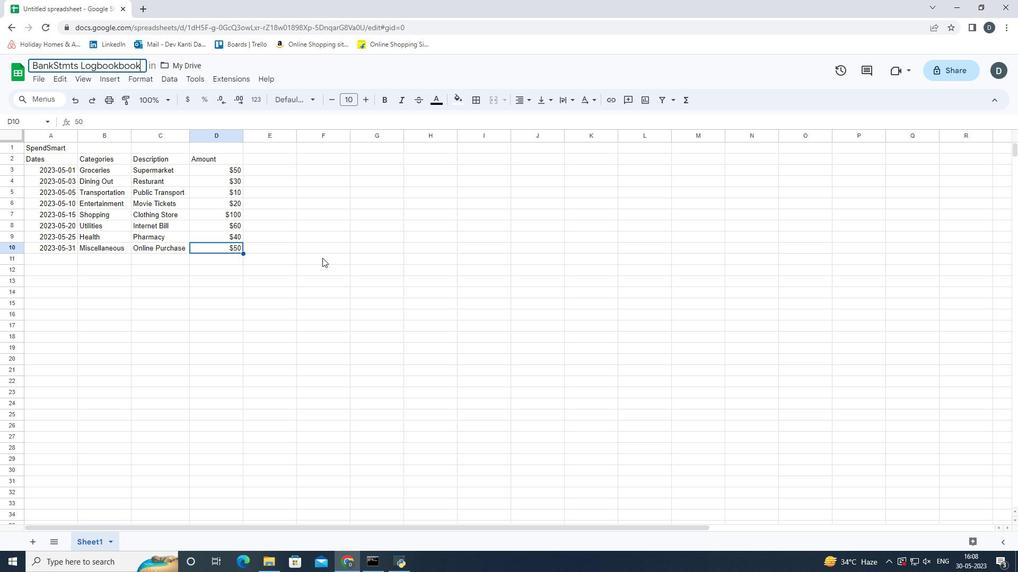 
Action: Mouse moved to (259, 289)
Screenshot: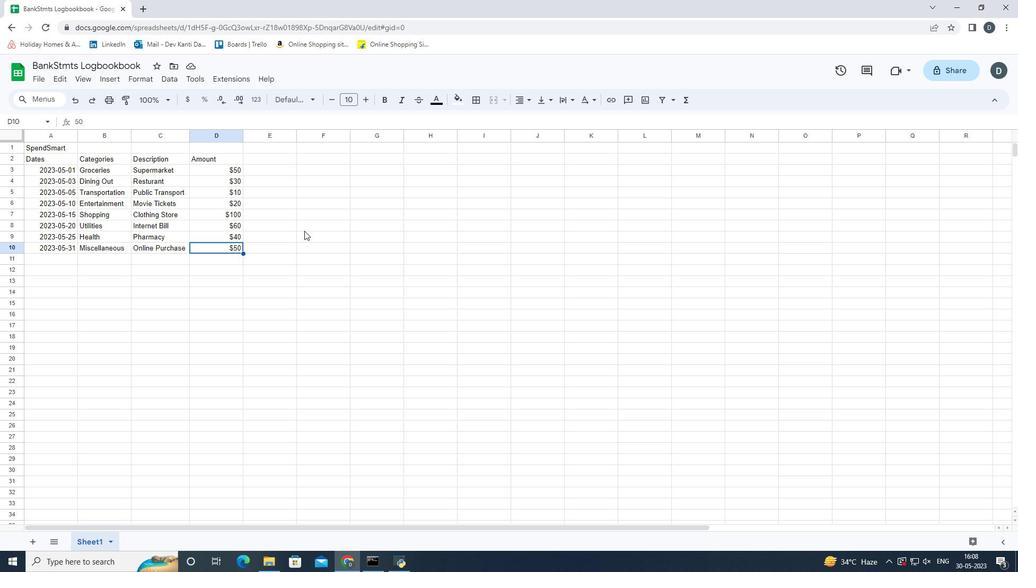 
